 Task: Set the maximum value of the chart to 5.
Action: Mouse pressed left at (160, 324)
Screenshot: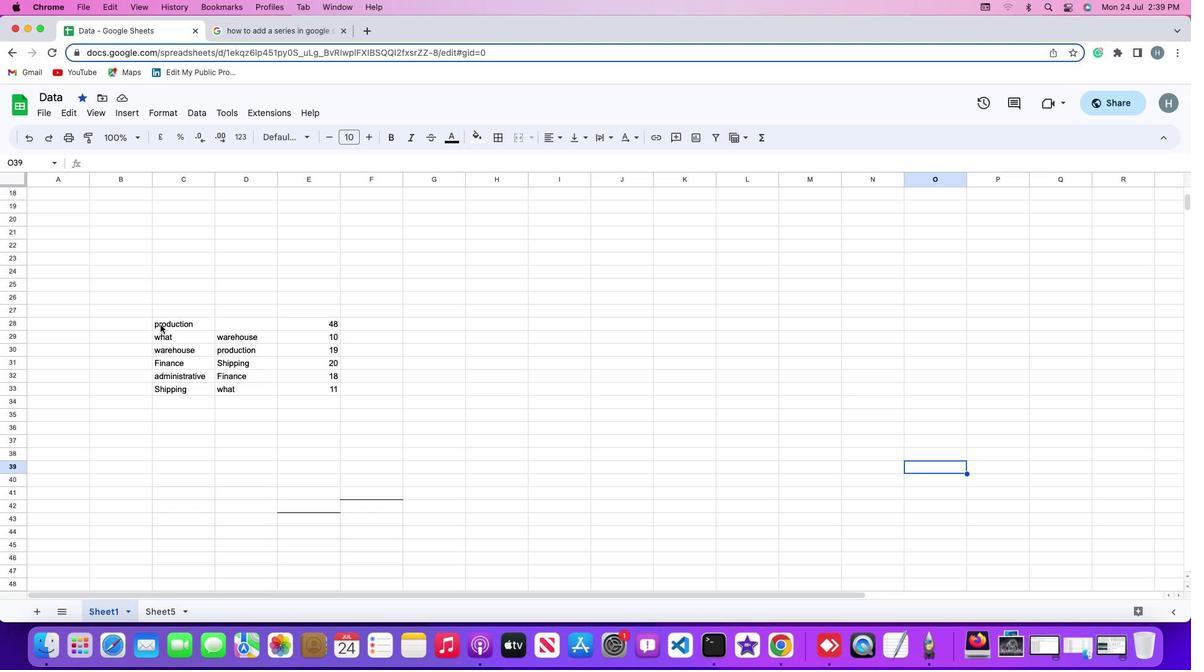 
Action: Mouse pressed left at (160, 324)
Screenshot: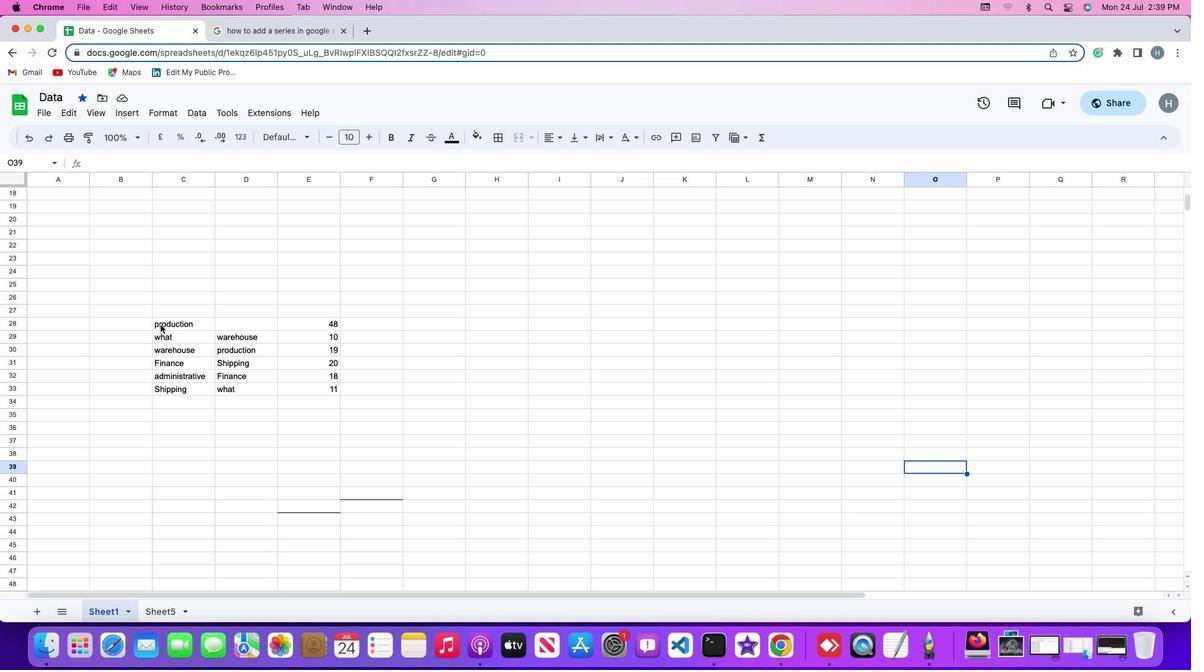 
Action: Mouse moved to (134, 112)
Screenshot: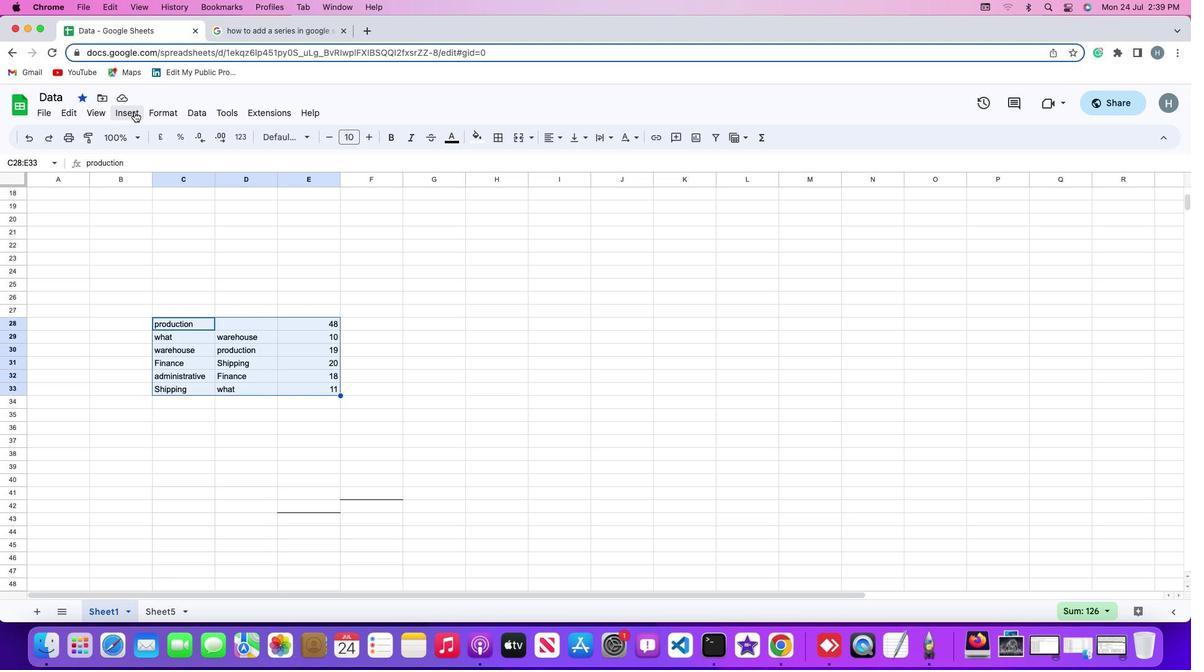 
Action: Mouse pressed left at (134, 112)
Screenshot: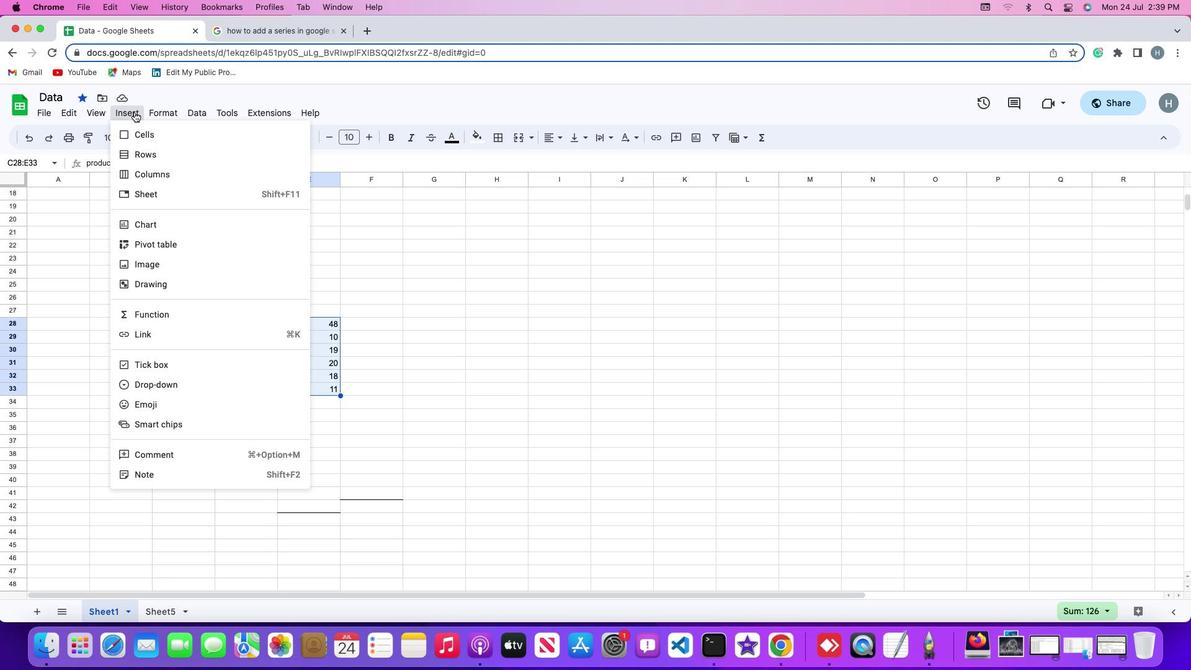 
Action: Mouse moved to (158, 222)
Screenshot: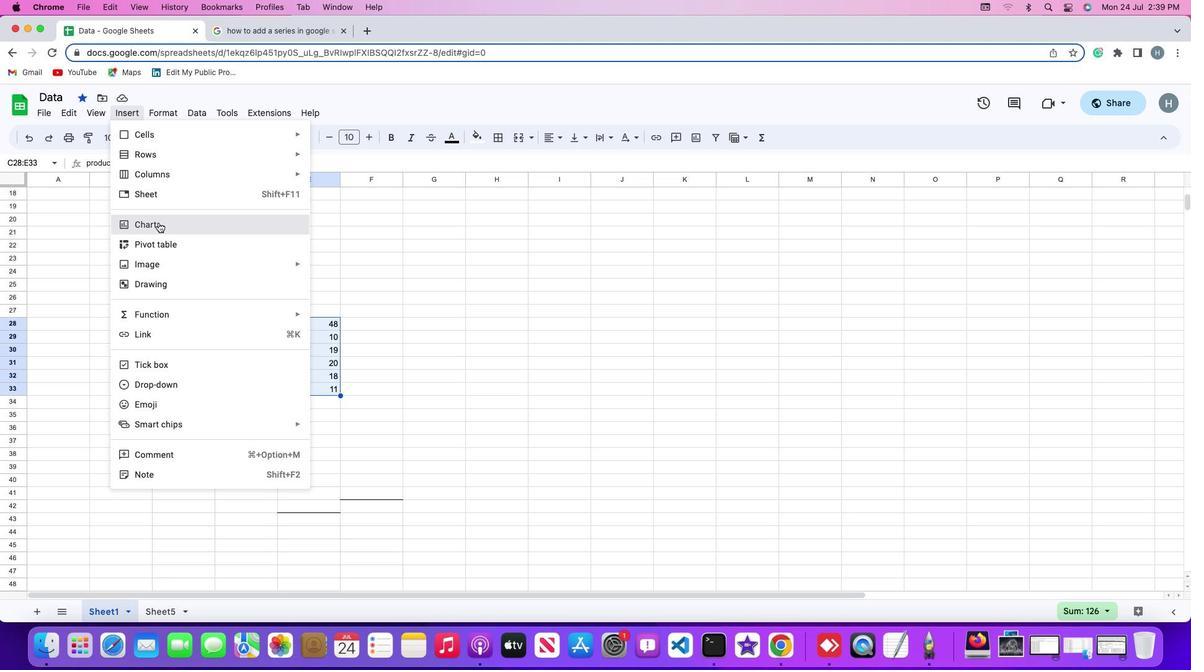 
Action: Mouse pressed left at (158, 222)
Screenshot: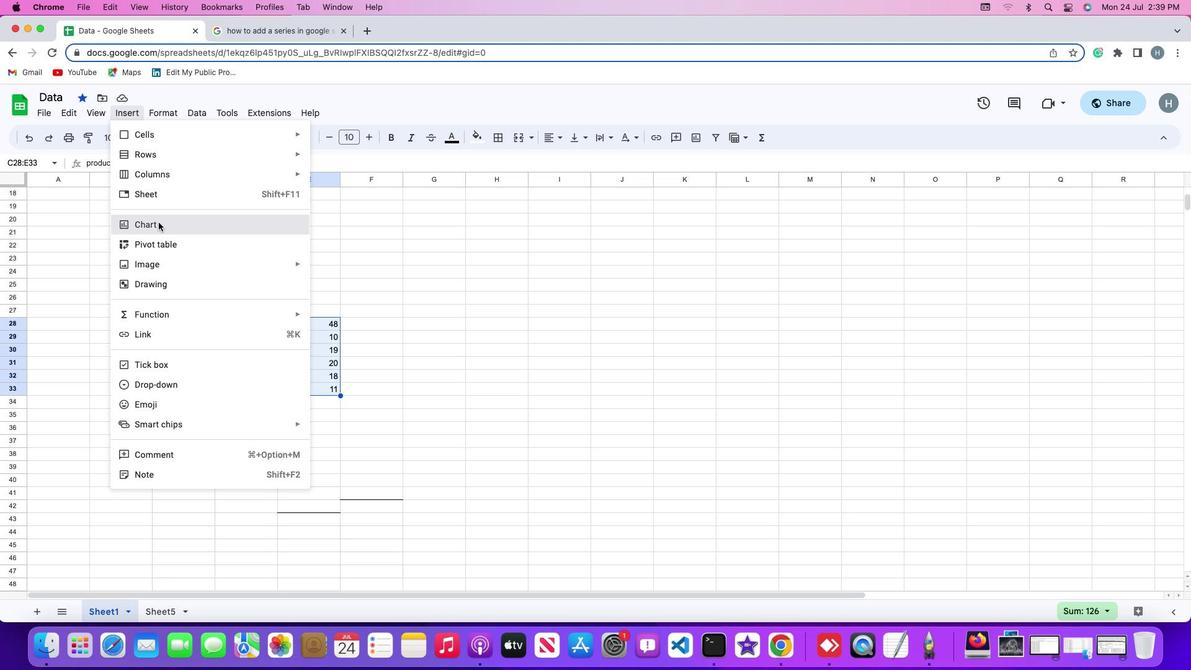 
Action: Mouse moved to (1124, 172)
Screenshot: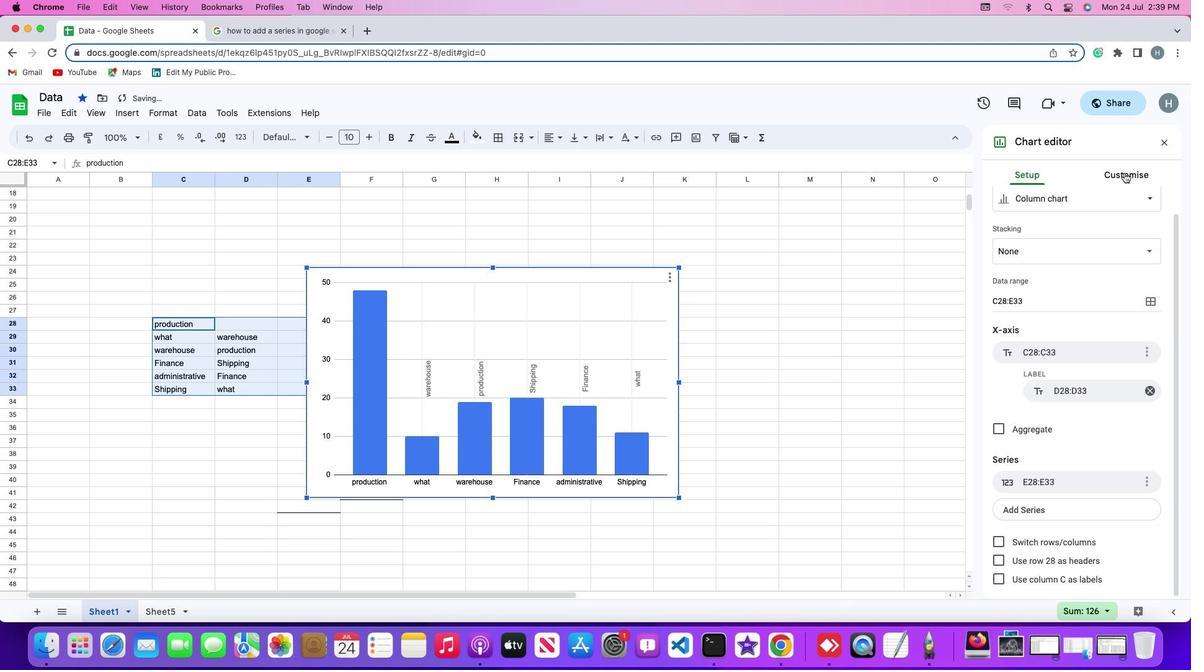 
Action: Mouse pressed left at (1124, 172)
Screenshot: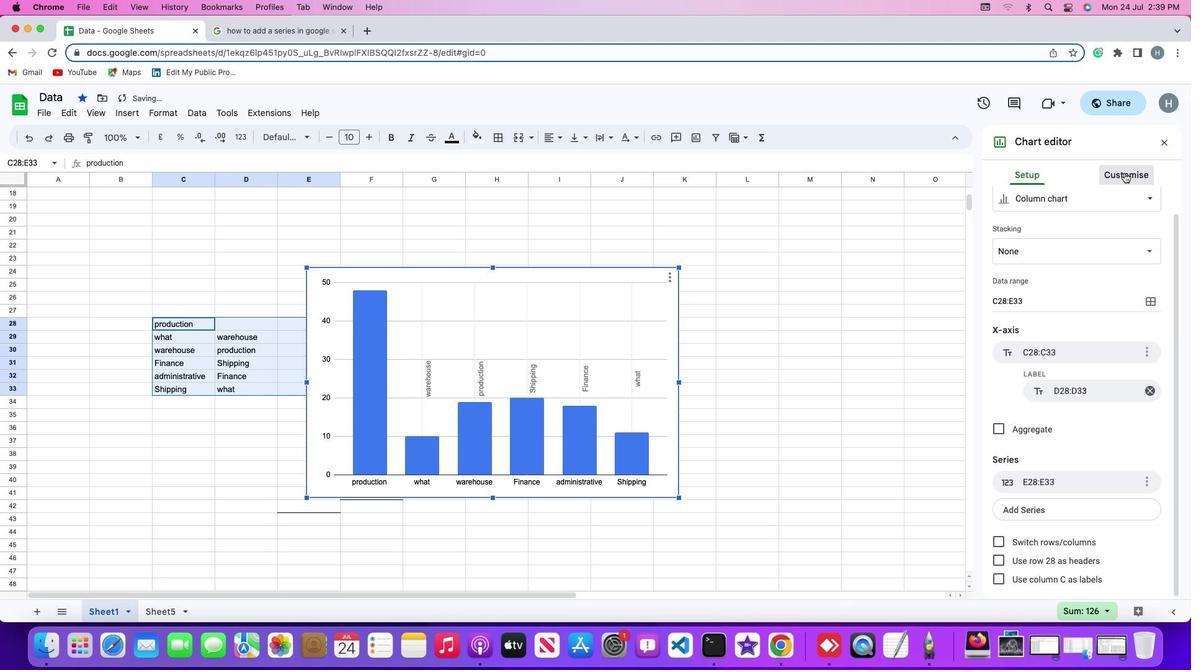
Action: Mouse moved to (1036, 400)
Screenshot: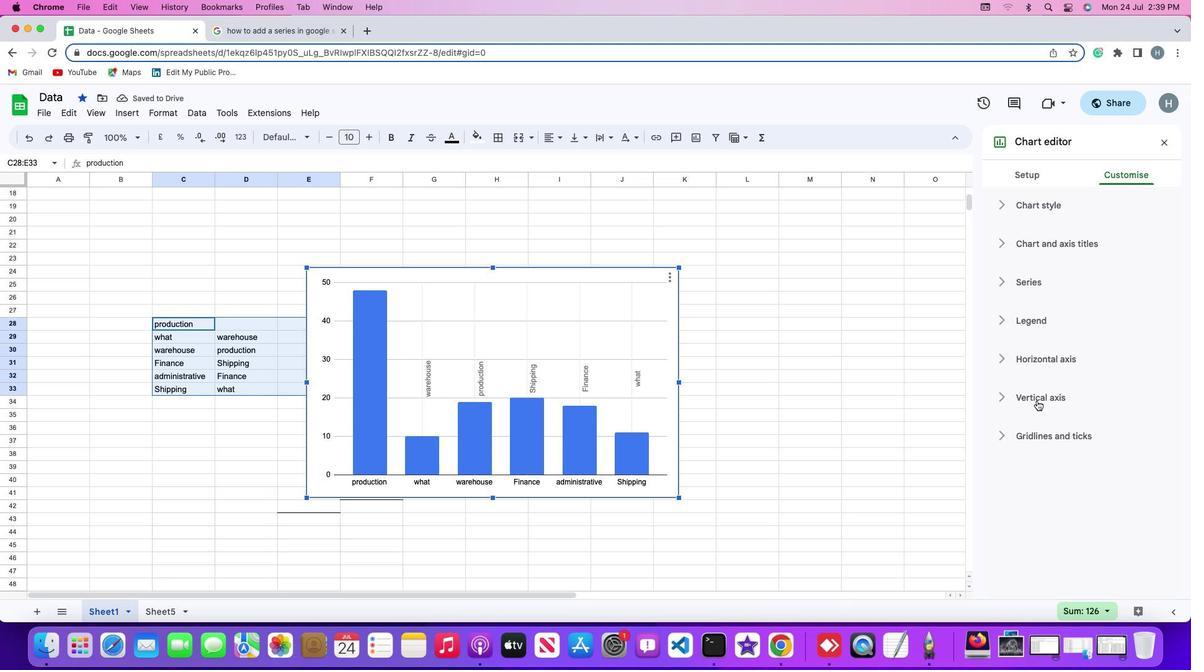 
Action: Mouse pressed left at (1036, 400)
Screenshot: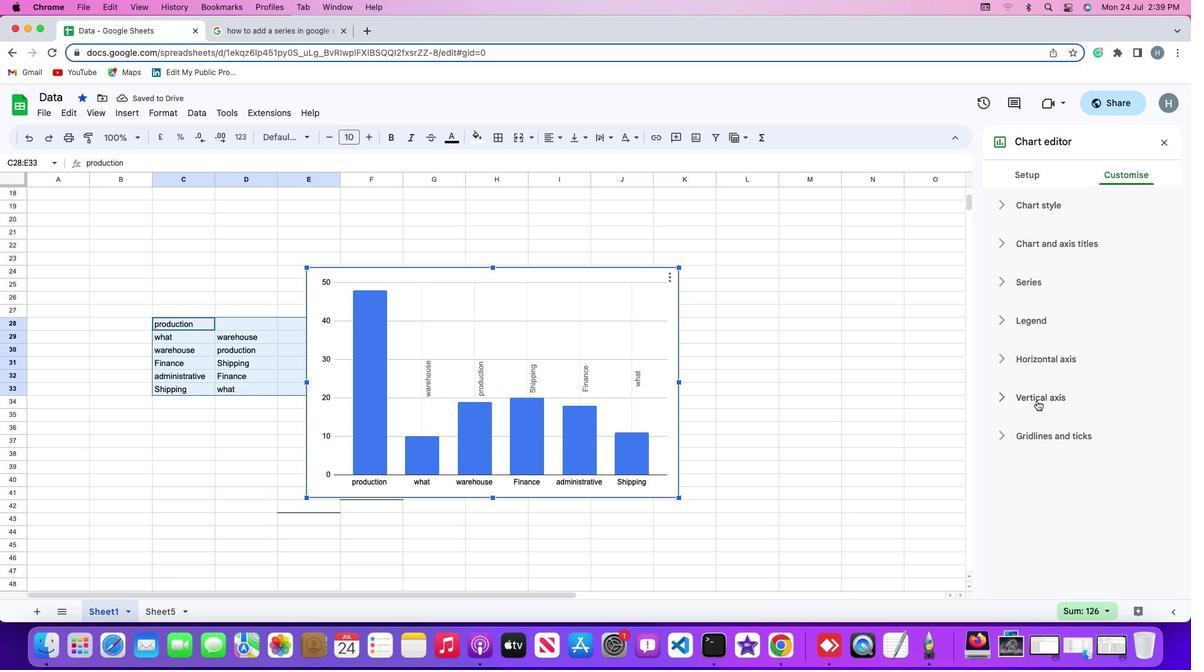 
Action: Mouse moved to (1047, 467)
Screenshot: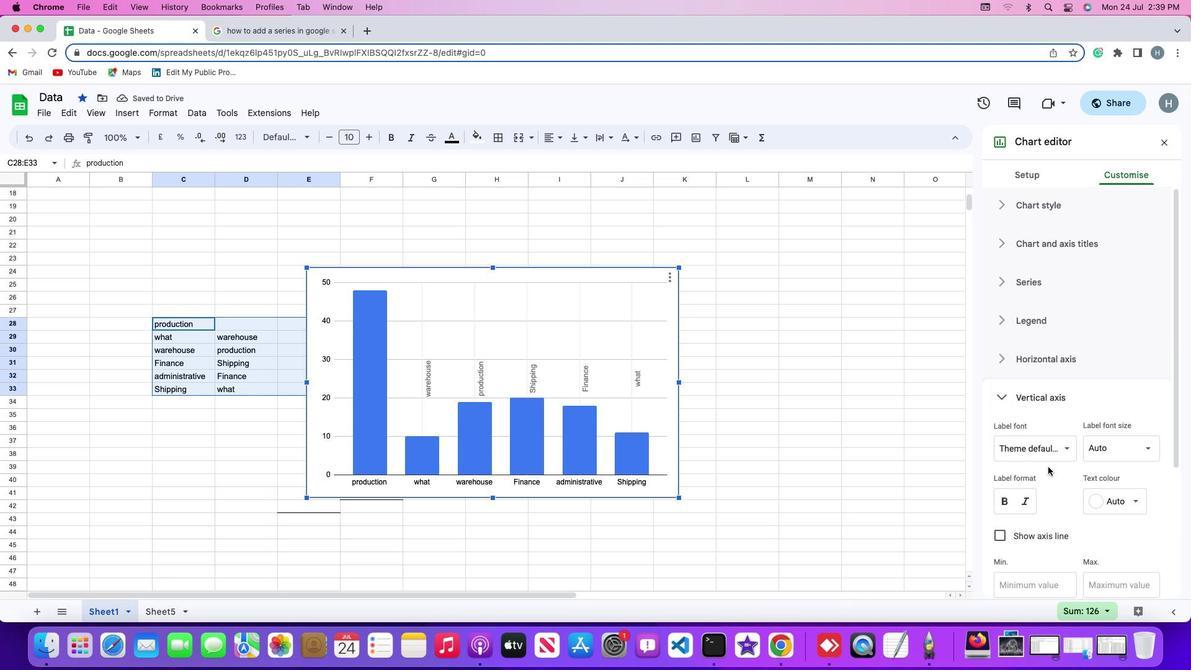 
Action: Mouse scrolled (1047, 467) with delta (0, 0)
Screenshot: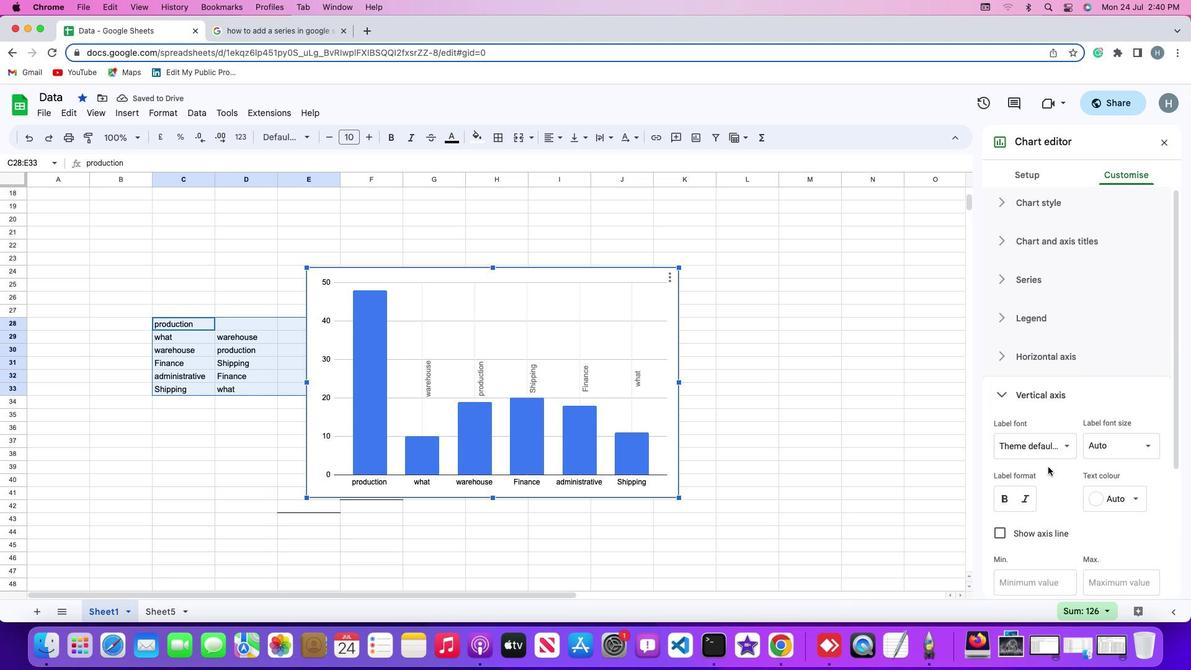 
Action: Mouse scrolled (1047, 467) with delta (0, 0)
Screenshot: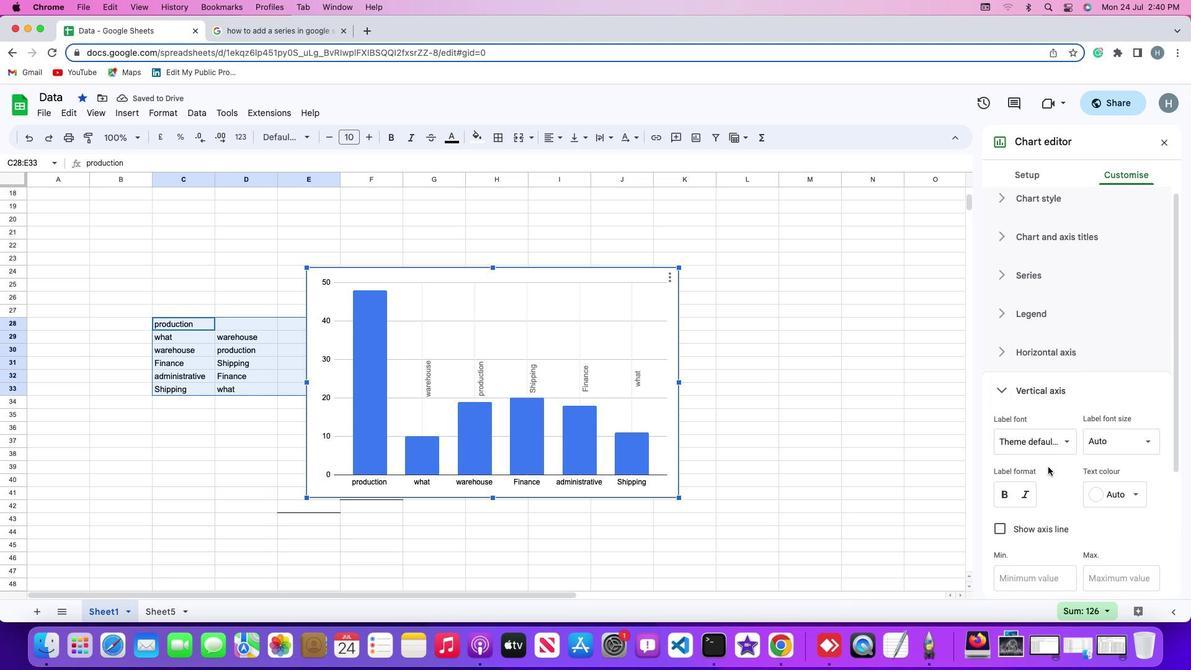 
Action: Mouse scrolled (1047, 467) with delta (0, -1)
Screenshot: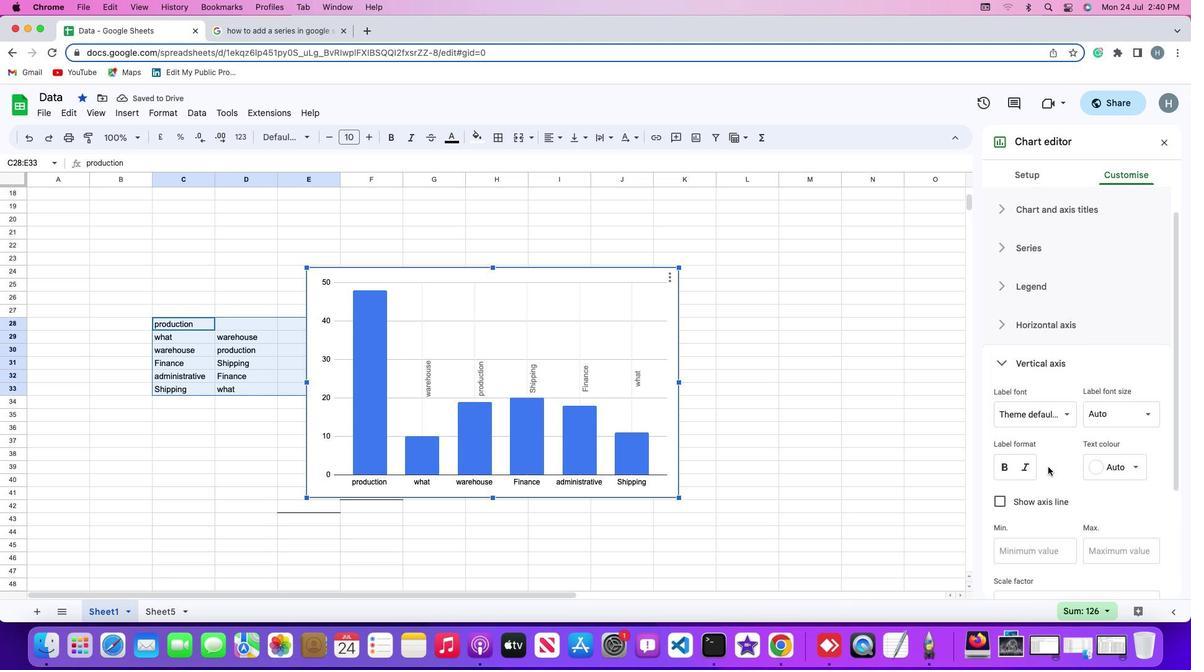 
Action: Mouse moved to (1116, 509)
Screenshot: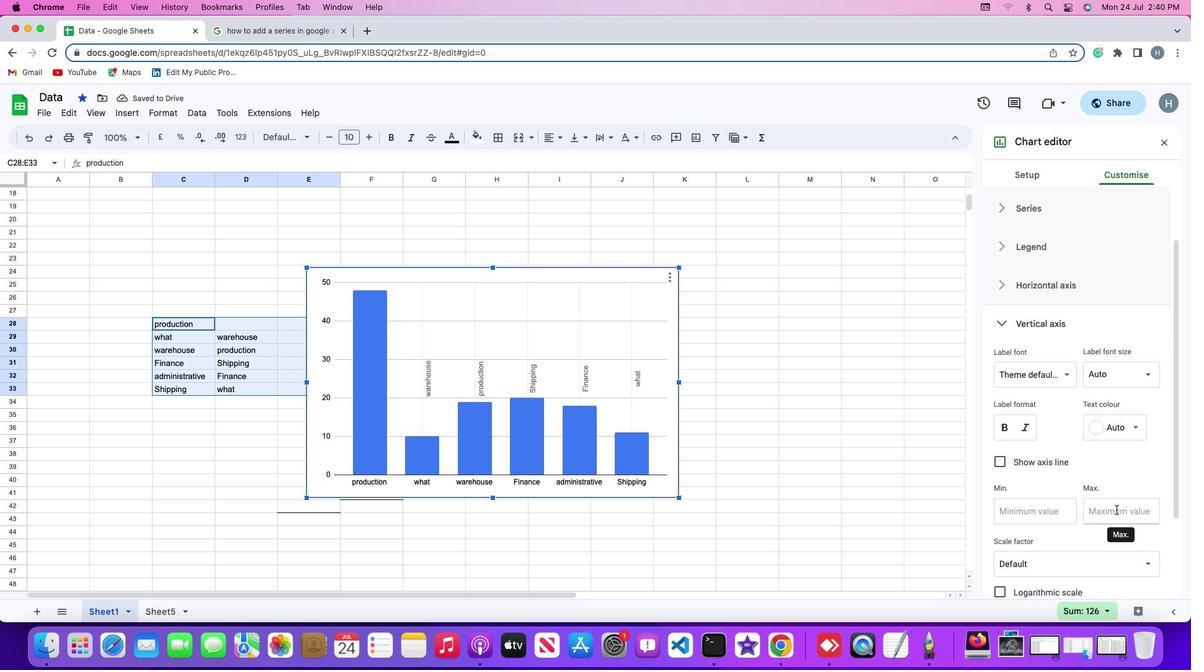 
Action: Mouse pressed left at (1116, 509)
Screenshot: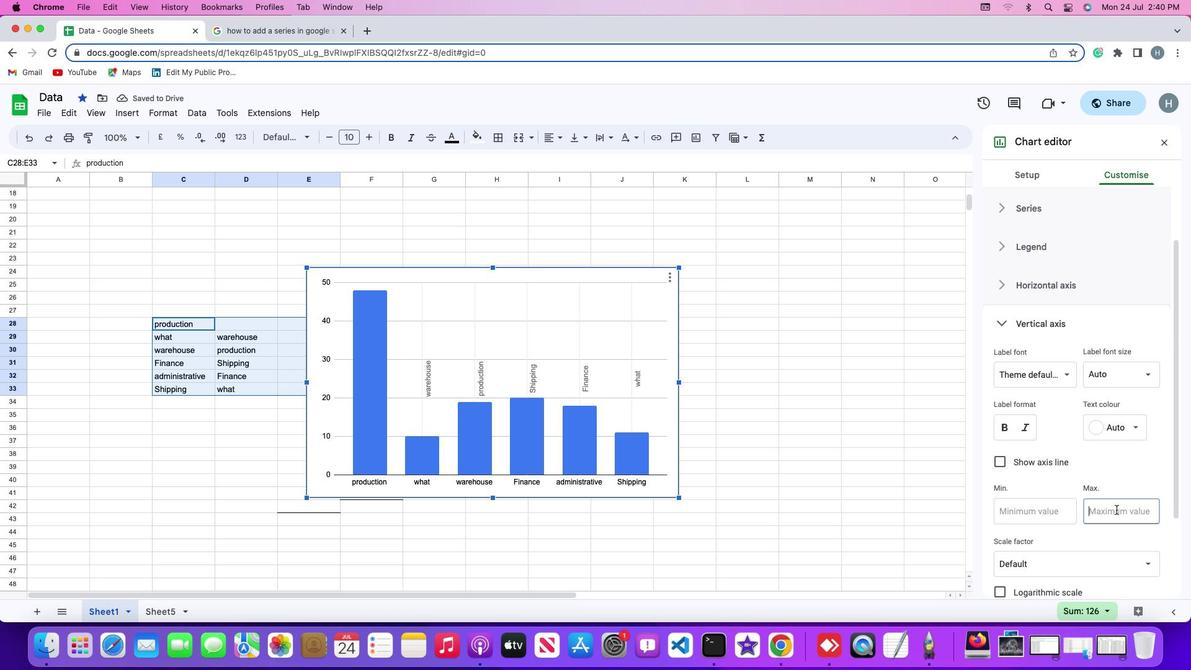 
Action: Key pressed '5'
Screenshot: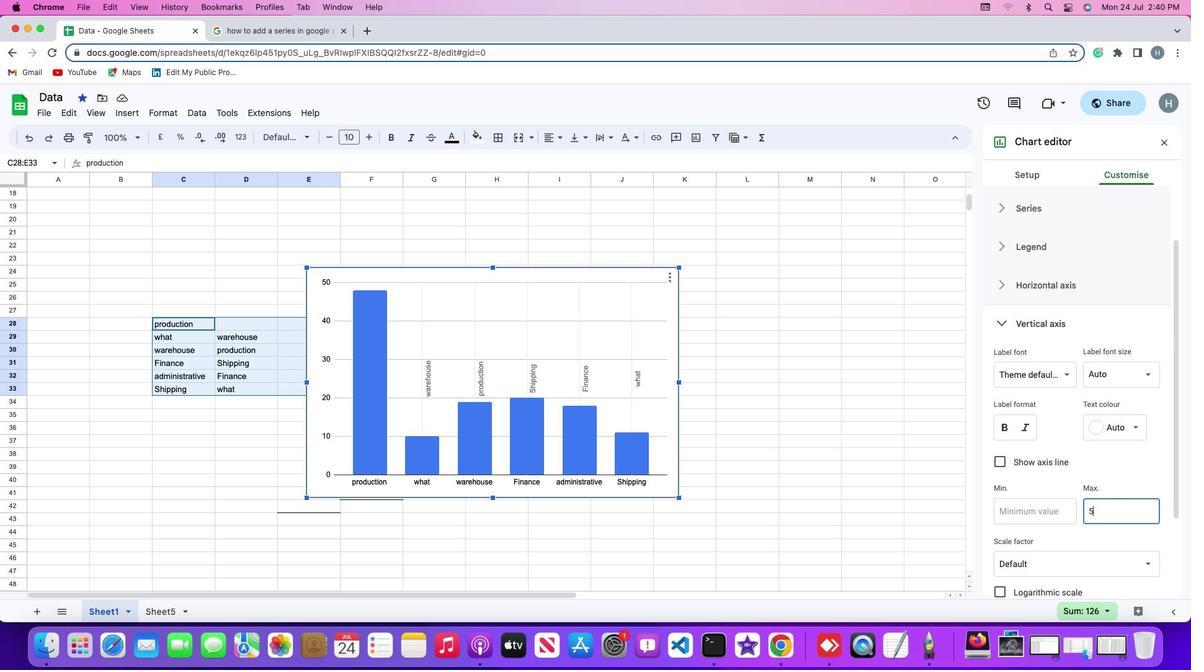 
Action: Mouse moved to (854, 444)
Screenshot: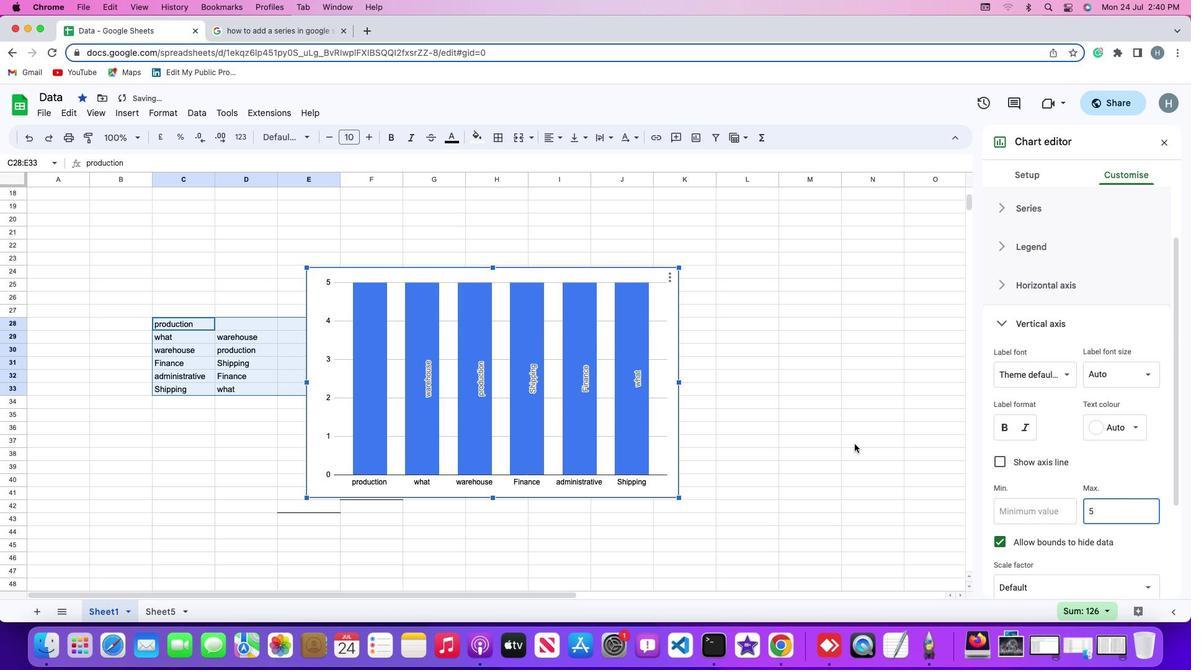 
Action: Key pressed Key.delete
Screenshot: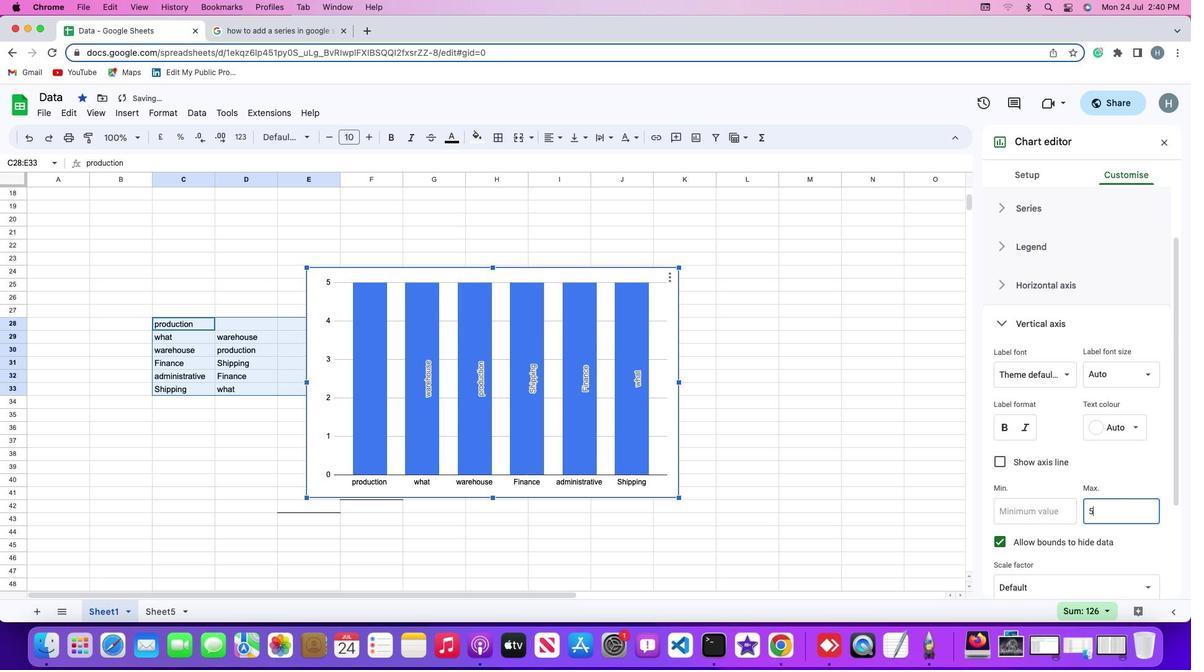 
